 Task: In the  document report.html Download file as 'HTML ' Share this file with 'softage.7@softage.net' Insert the command  Suggesting 
Action: Mouse pressed left at (267, 346)
Screenshot: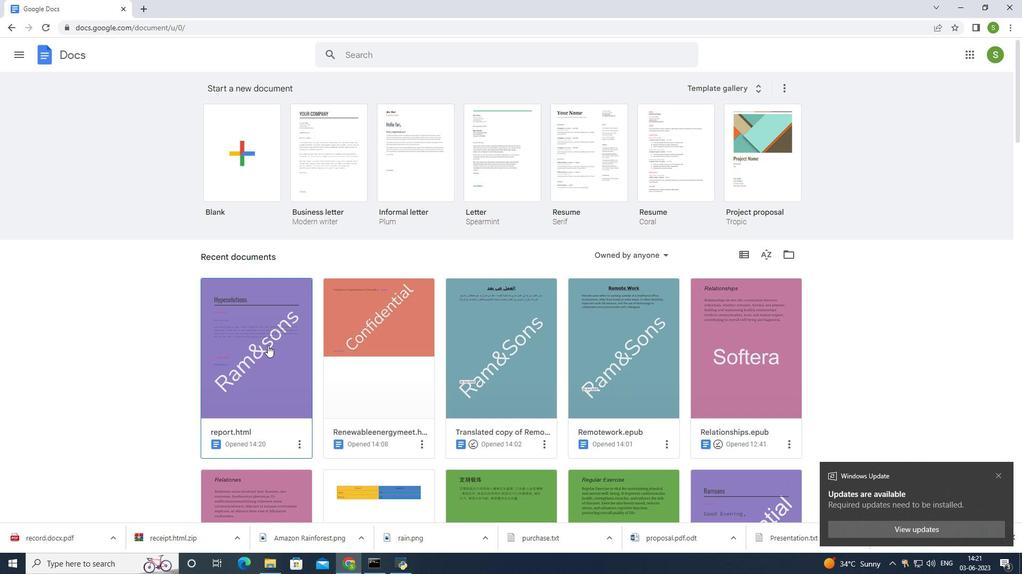
Action: Mouse moved to (46, 64)
Screenshot: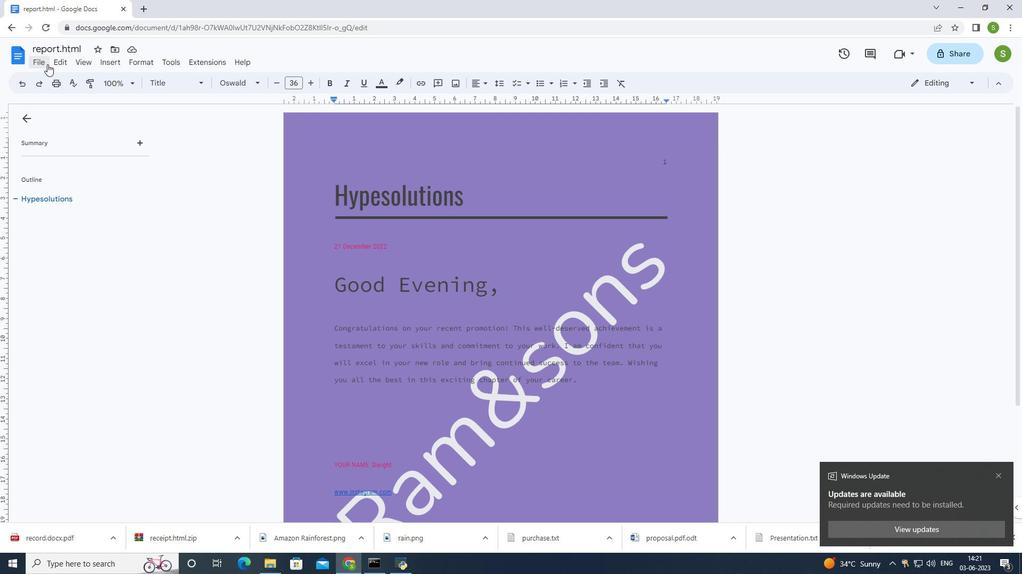 
Action: Mouse pressed left at (46, 64)
Screenshot: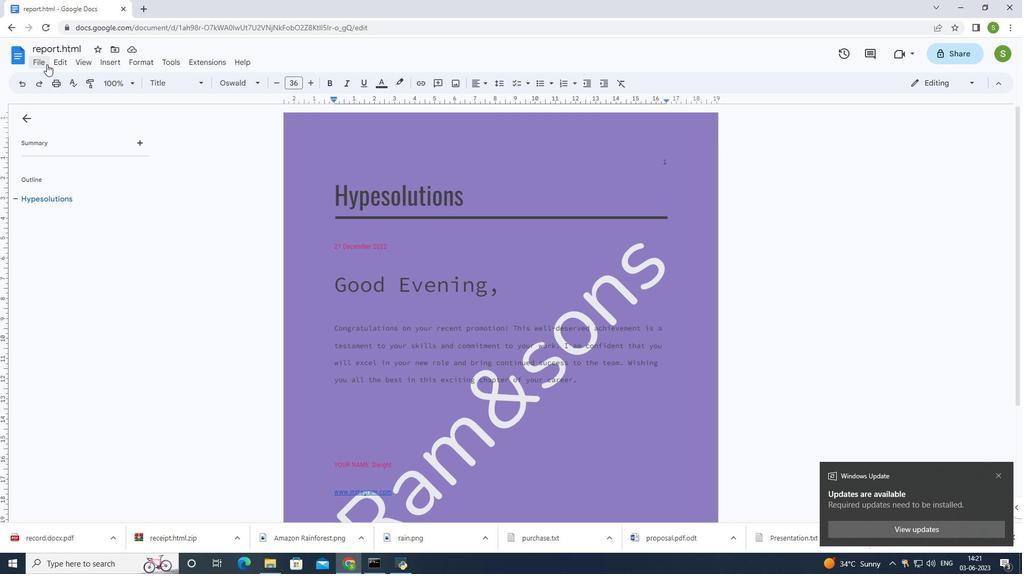 
Action: Mouse moved to (62, 177)
Screenshot: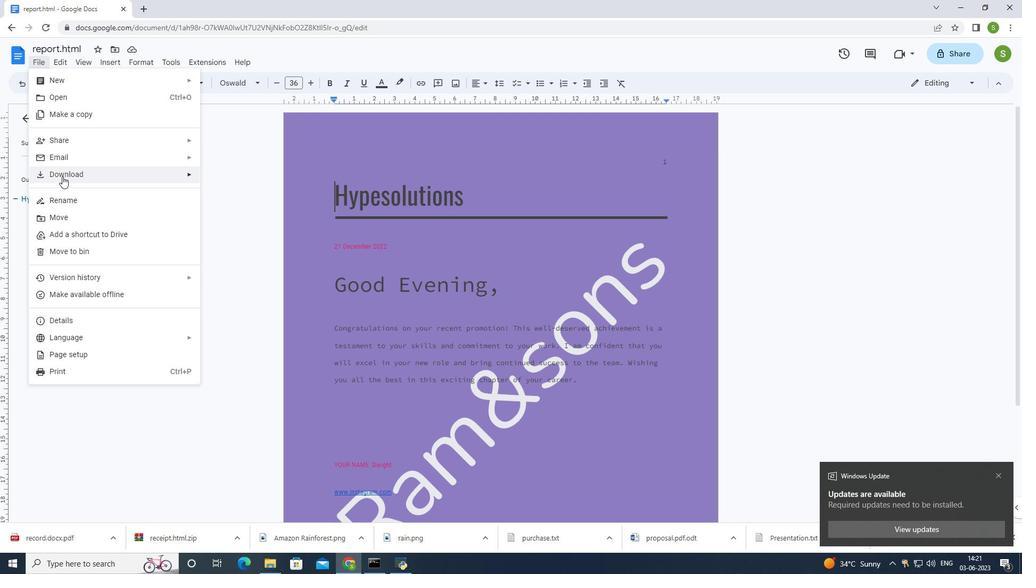 
Action: Mouse pressed left at (62, 177)
Screenshot: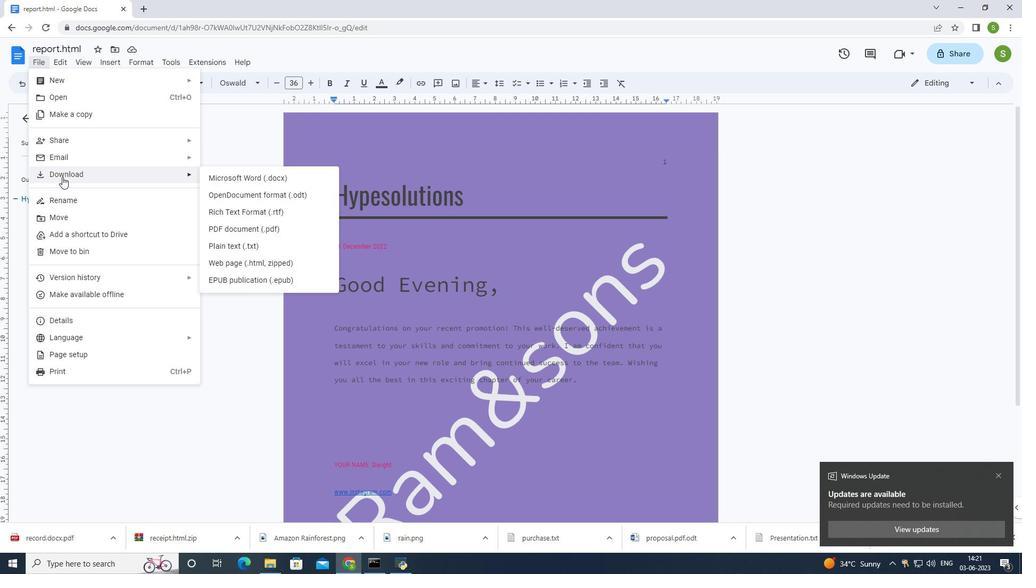 
Action: Mouse moved to (236, 266)
Screenshot: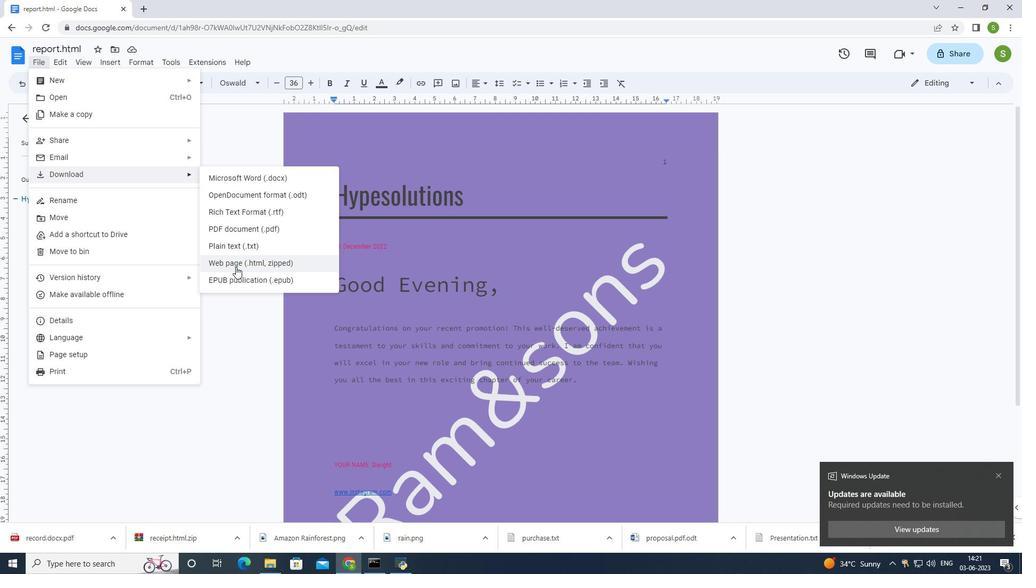 
Action: Mouse pressed left at (236, 266)
Screenshot: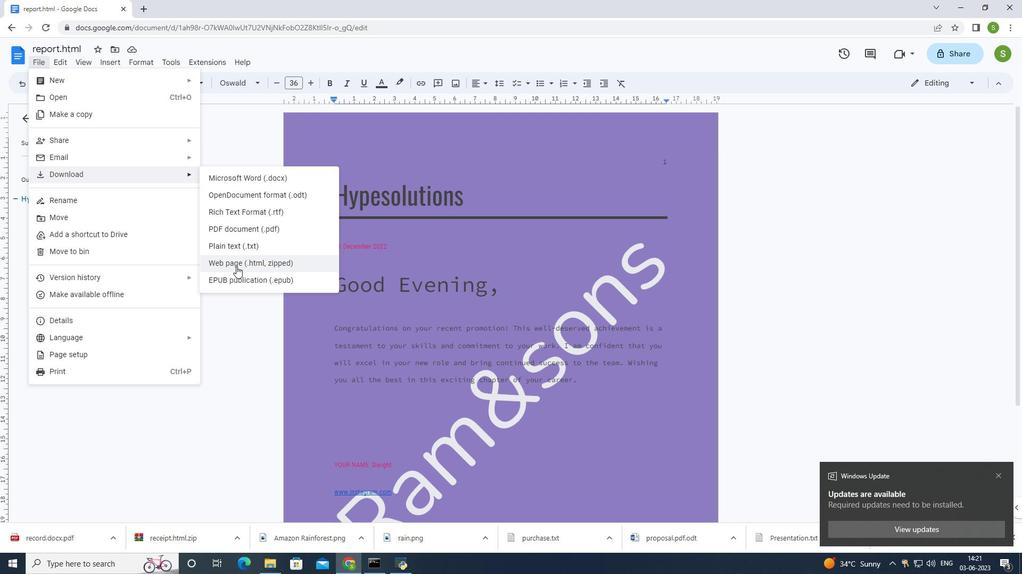 
Action: Mouse moved to (38, 62)
Screenshot: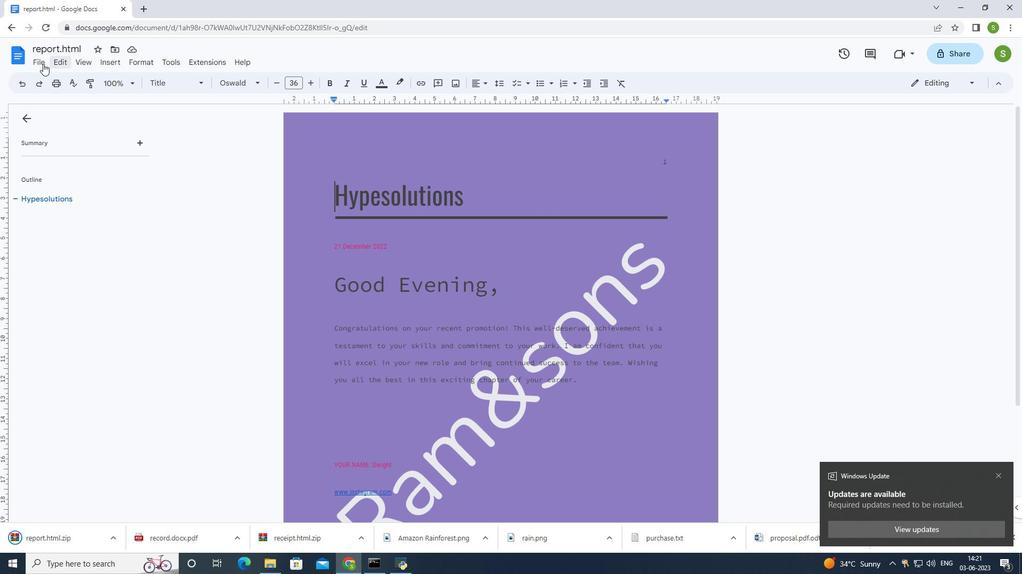 
Action: Mouse pressed left at (38, 62)
Screenshot: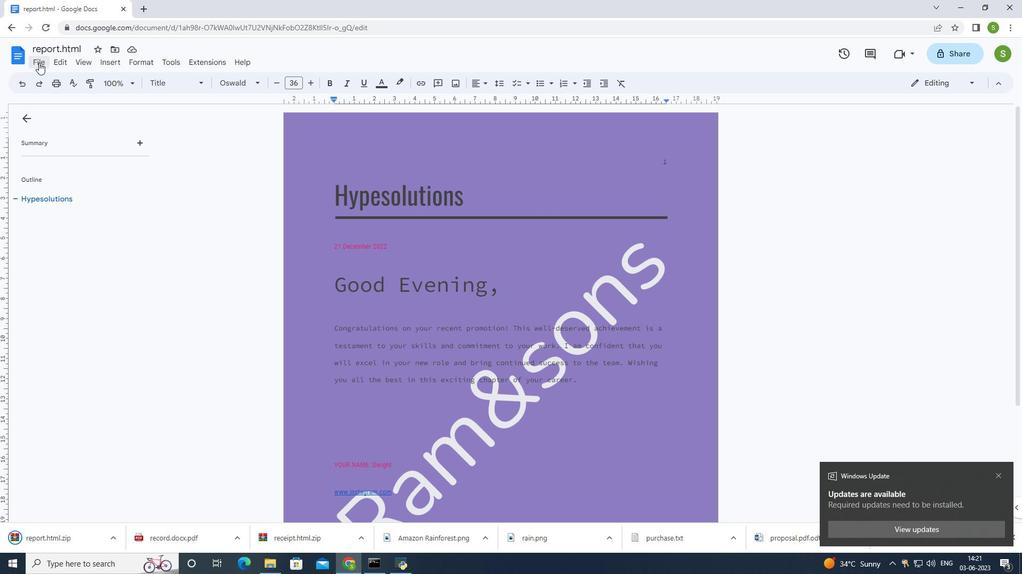 
Action: Mouse moved to (73, 143)
Screenshot: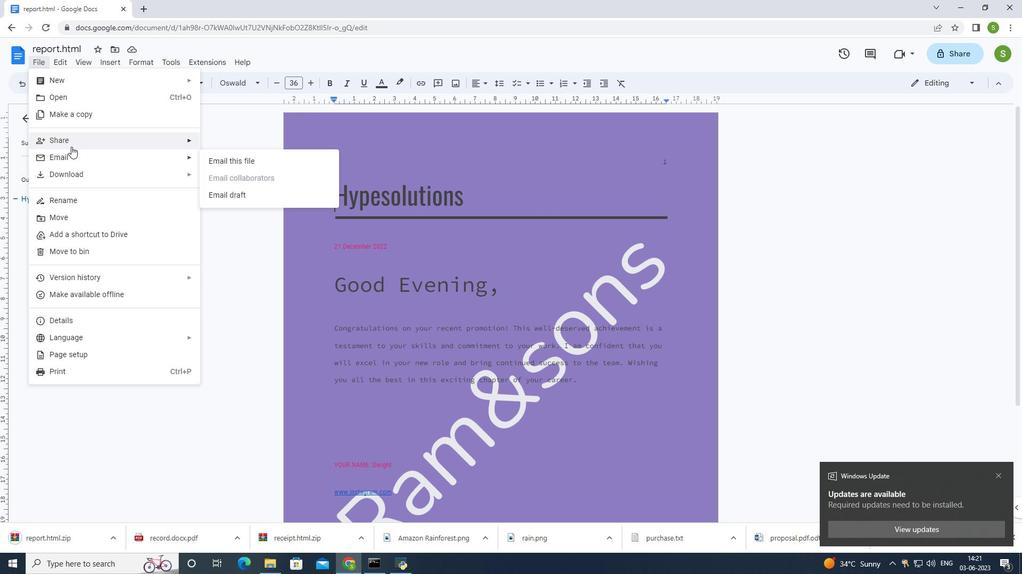 
Action: Mouse pressed left at (73, 143)
Screenshot: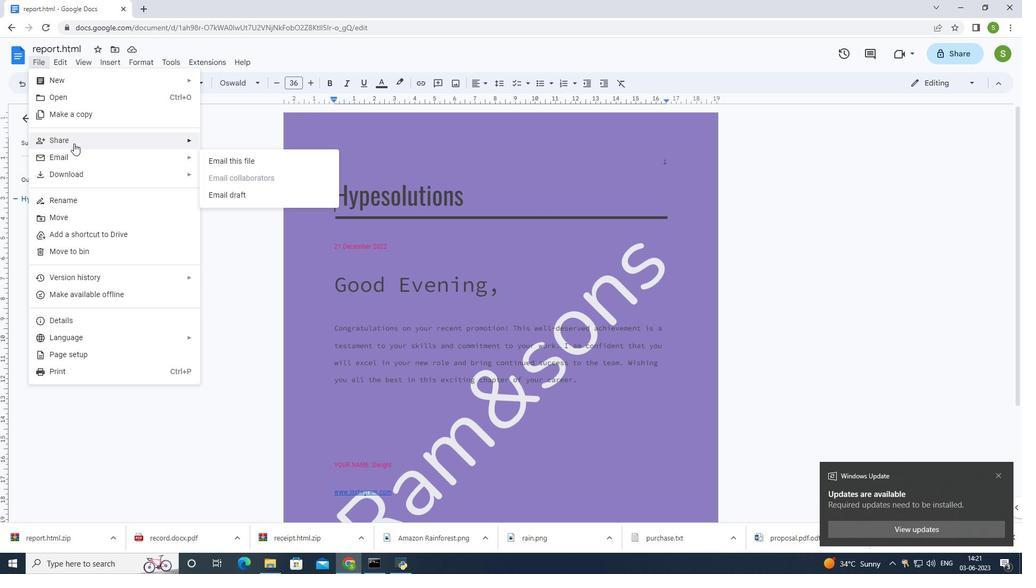 
Action: Mouse moved to (259, 142)
Screenshot: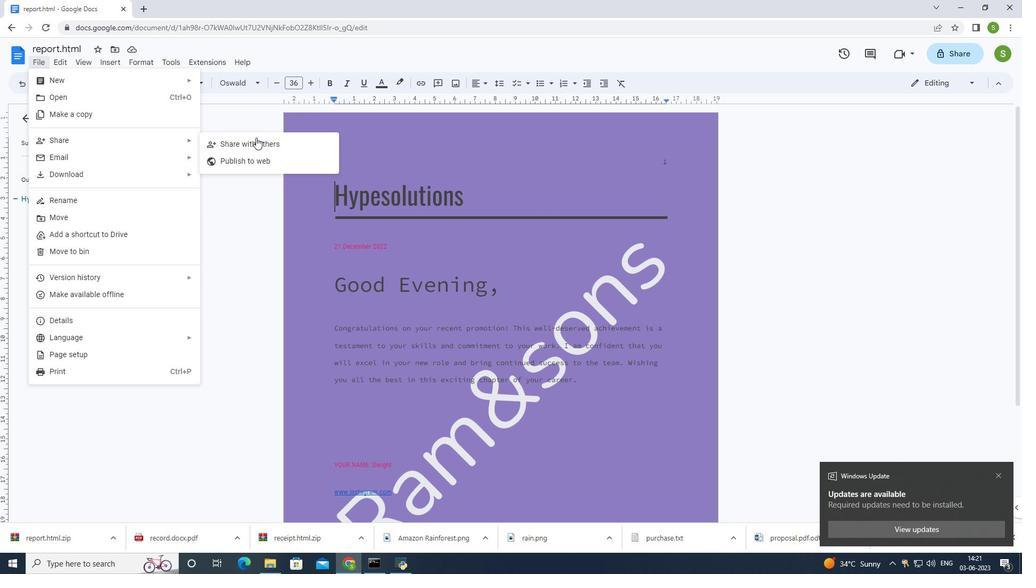 
Action: Mouse pressed left at (259, 142)
Screenshot: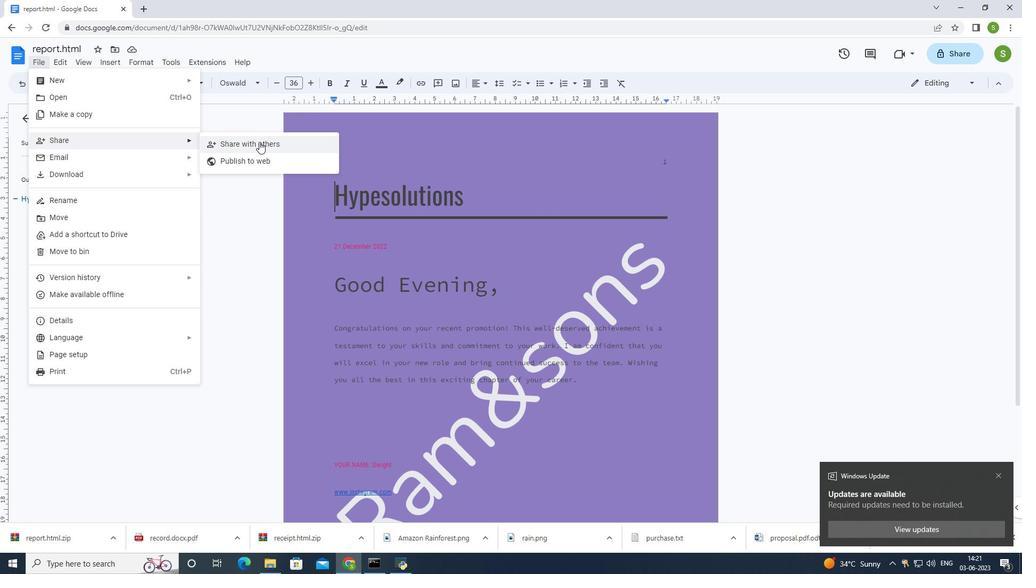 
Action: Mouse moved to (747, 207)
Screenshot: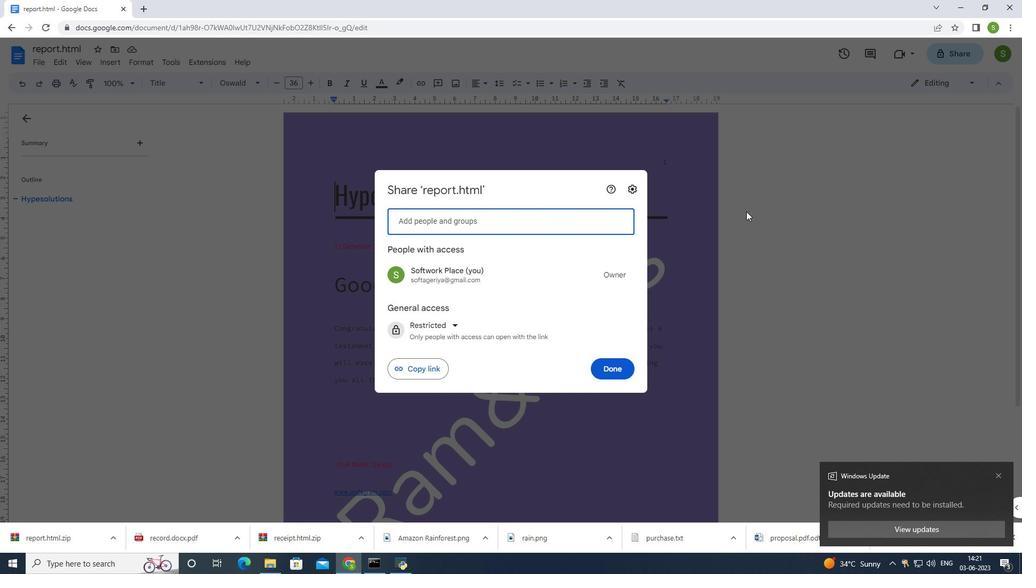 
Action: Key pressed softage.7<Key.shift>@sp<Key.backspace>oftage.net
Screenshot: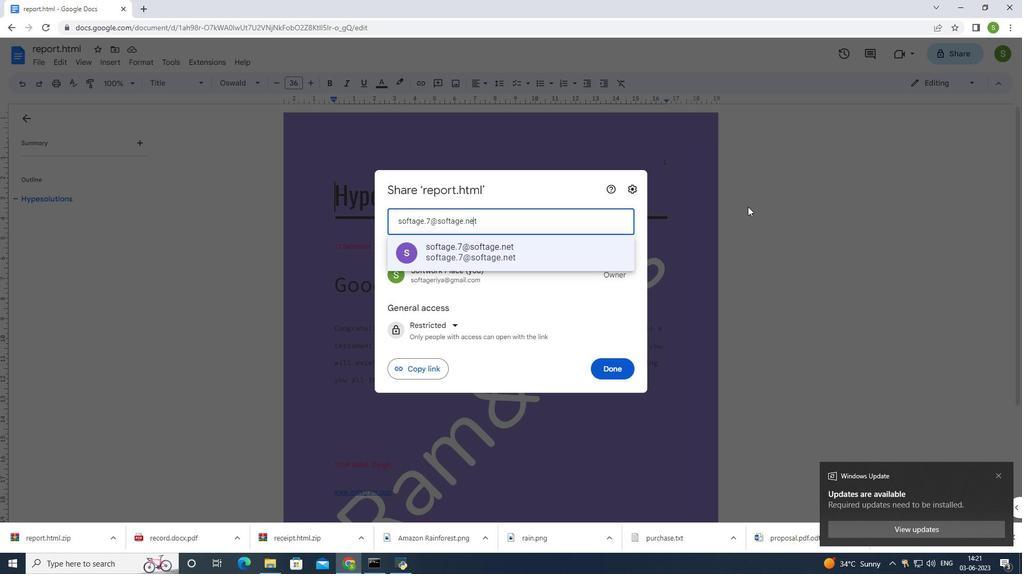 
Action: Mouse moved to (615, 367)
Screenshot: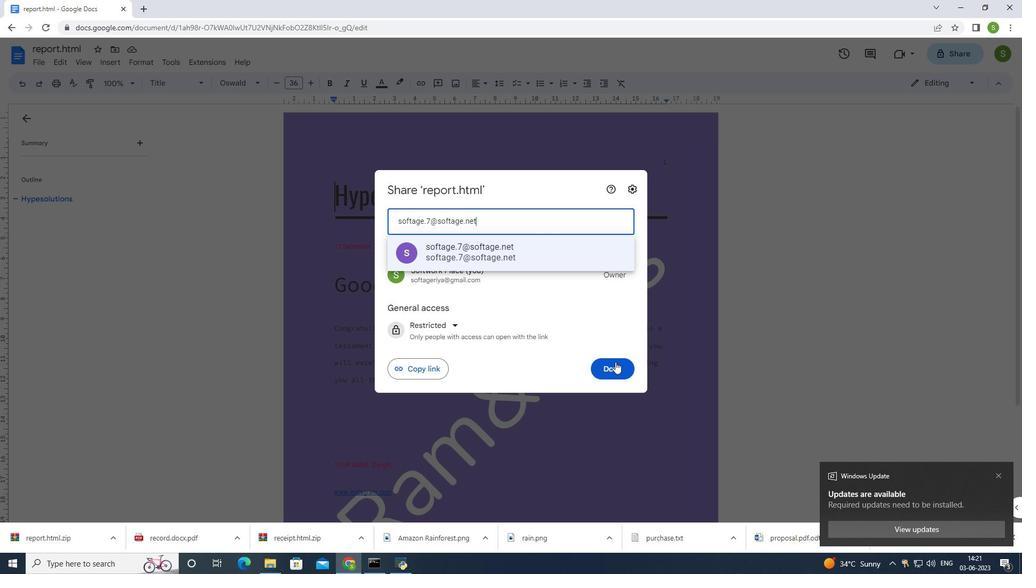 
Action: Mouse pressed left at (615, 367)
Screenshot: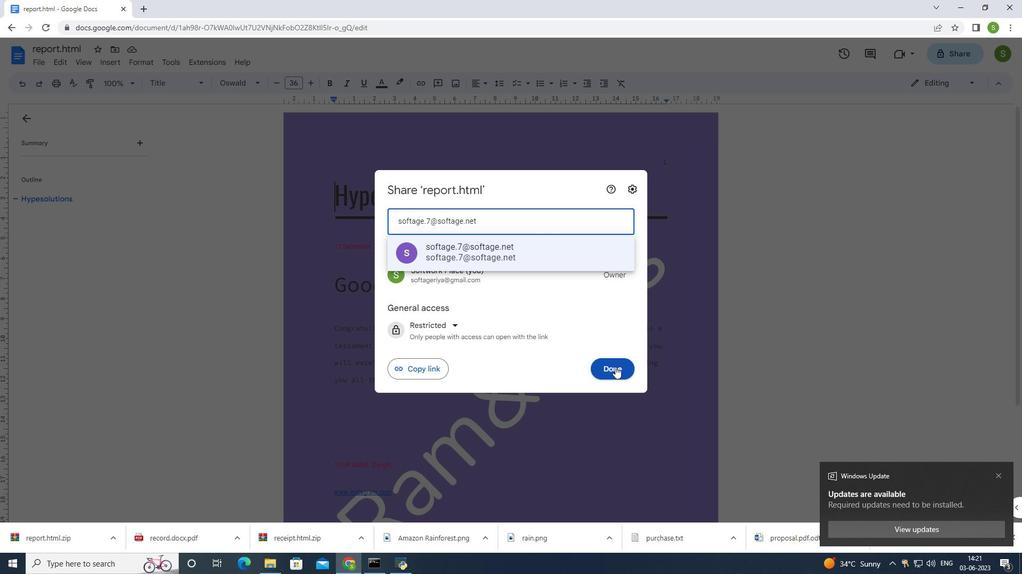 
Action: Mouse moved to (650, 352)
Screenshot: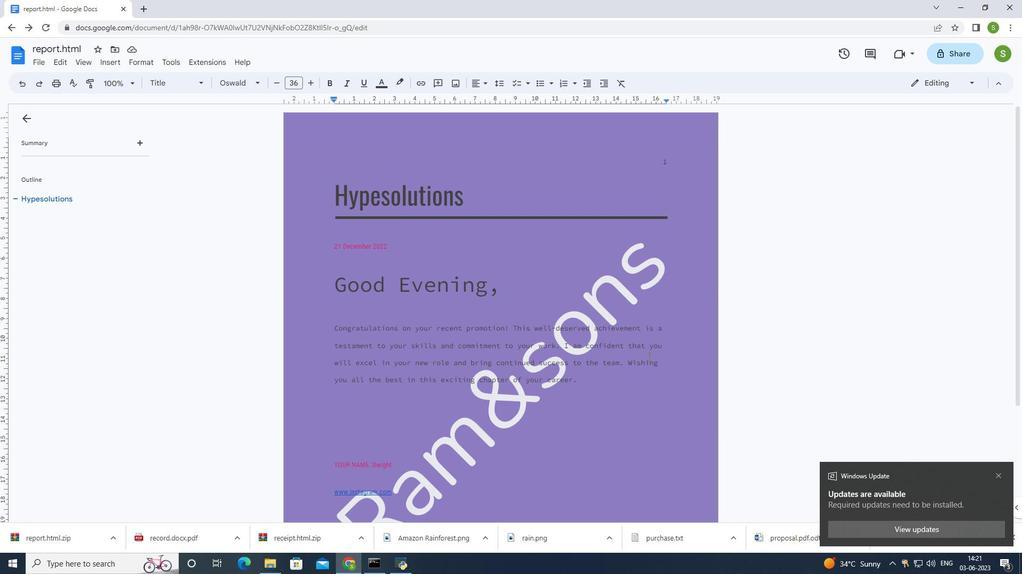 
